 Task: Add a condition where "Assignee Is Current user" in unsolved tickets in your groups.
Action: Mouse moved to (120, 396)
Screenshot: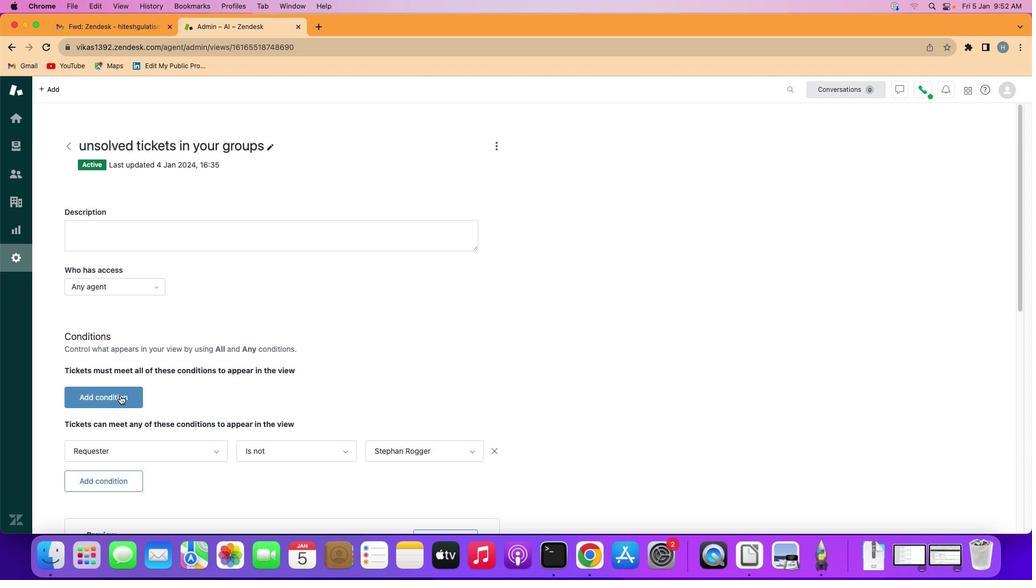 
Action: Mouse pressed left at (120, 396)
Screenshot: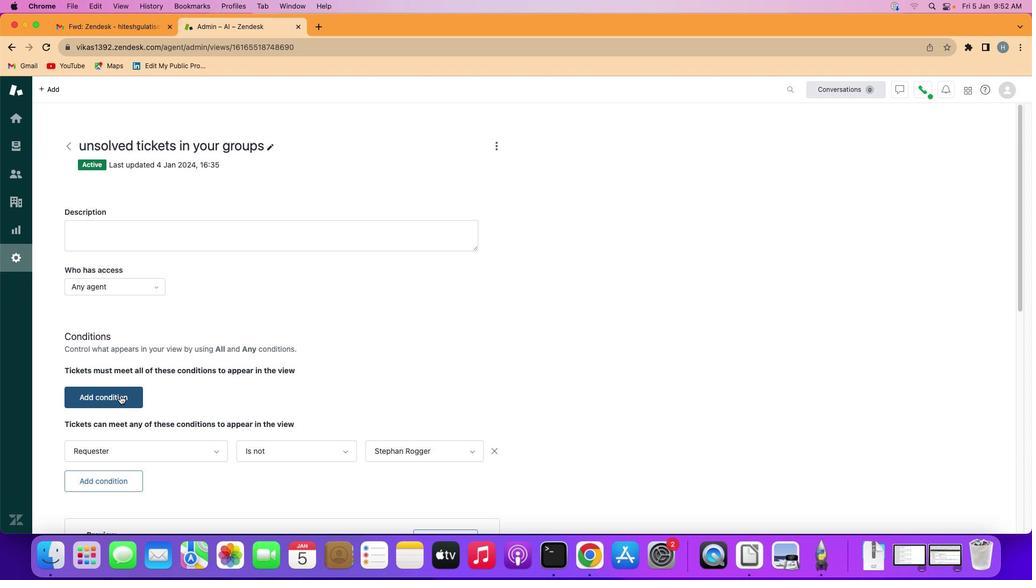 
Action: Mouse moved to (142, 399)
Screenshot: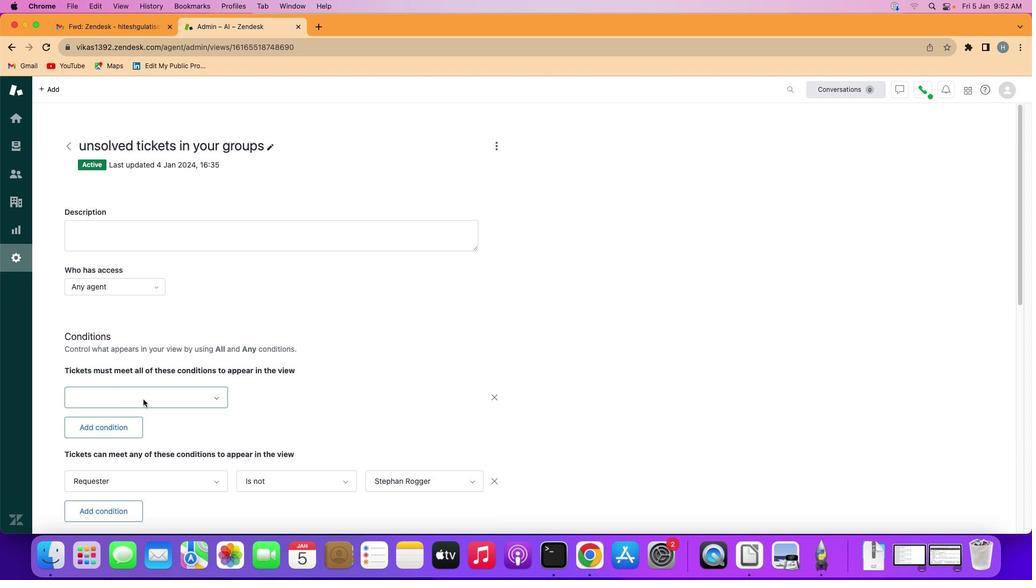 
Action: Mouse pressed left at (142, 399)
Screenshot: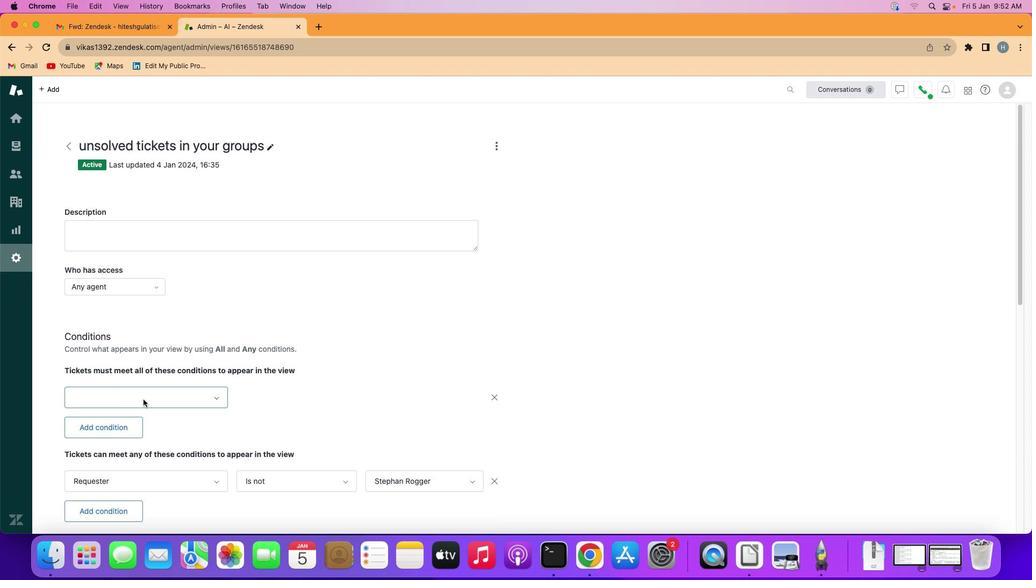 
Action: Mouse moved to (161, 341)
Screenshot: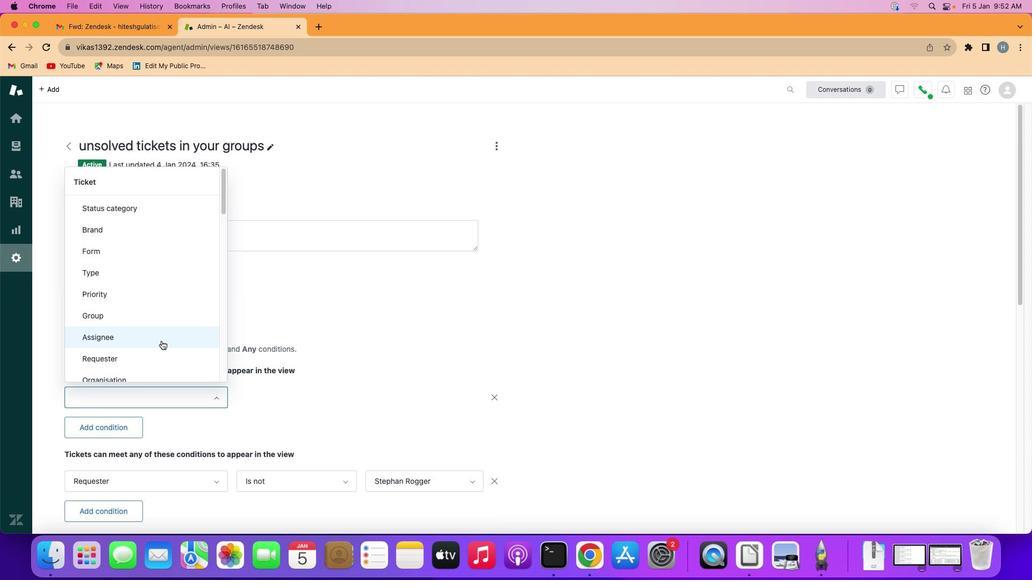 
Action: Mouse pressed left at (161, 341)
Screenshot: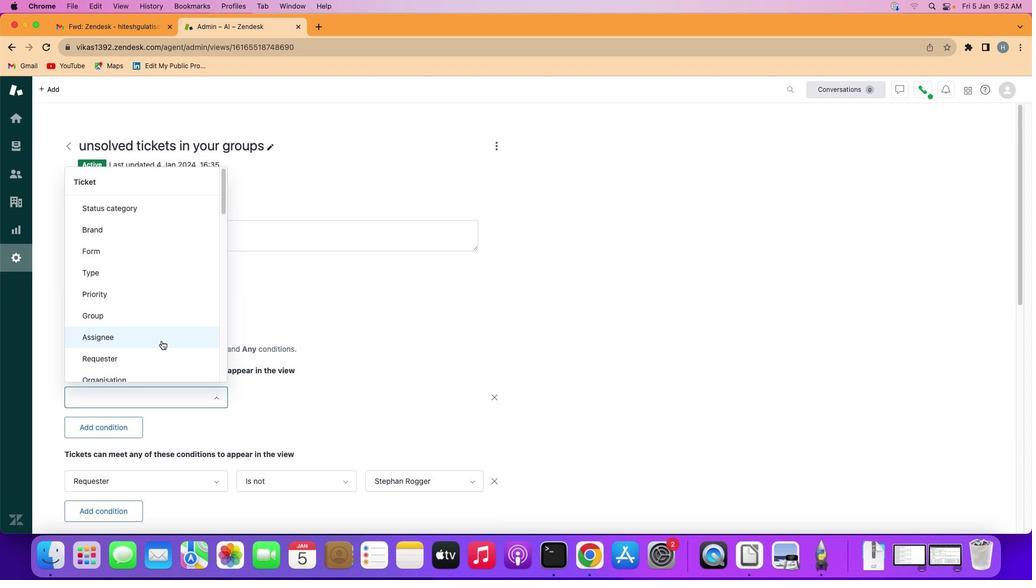 
Action: Mouse moved to (281, 399)
Screenshot: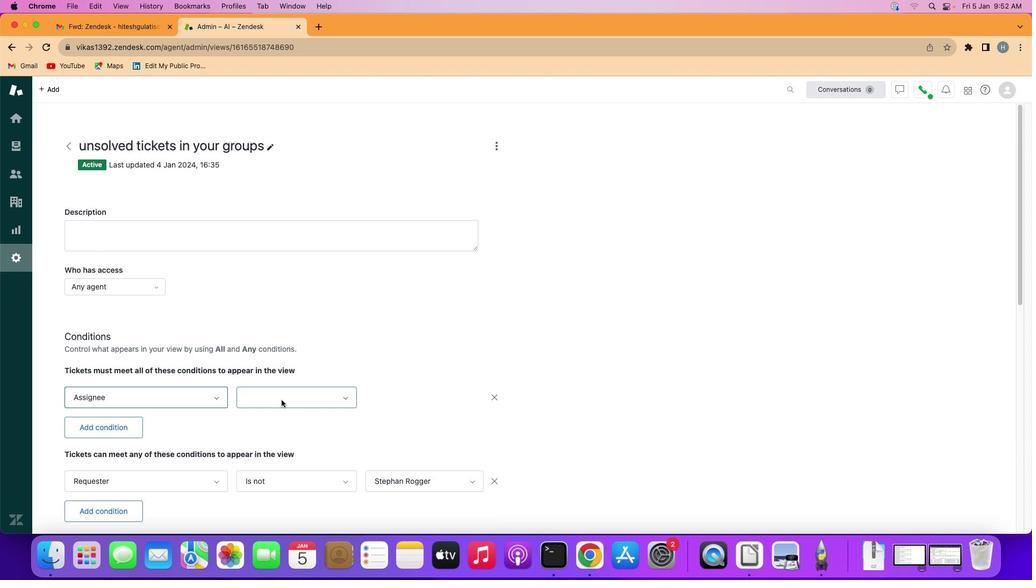
Action: Mouse pressed left at (281, 399)
Screenshot: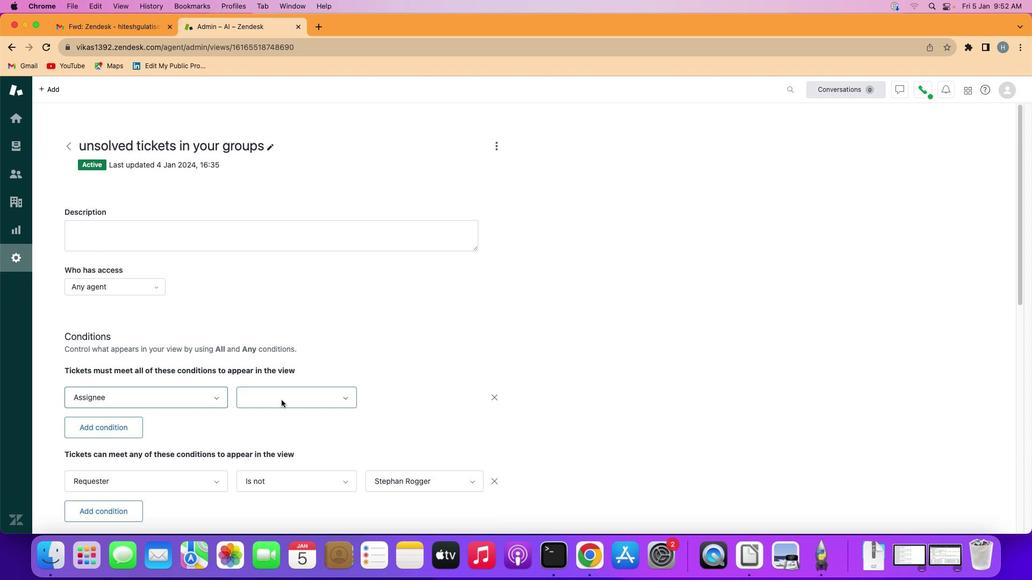 
Action: Mouse moved to (281, 427)
Screenshot: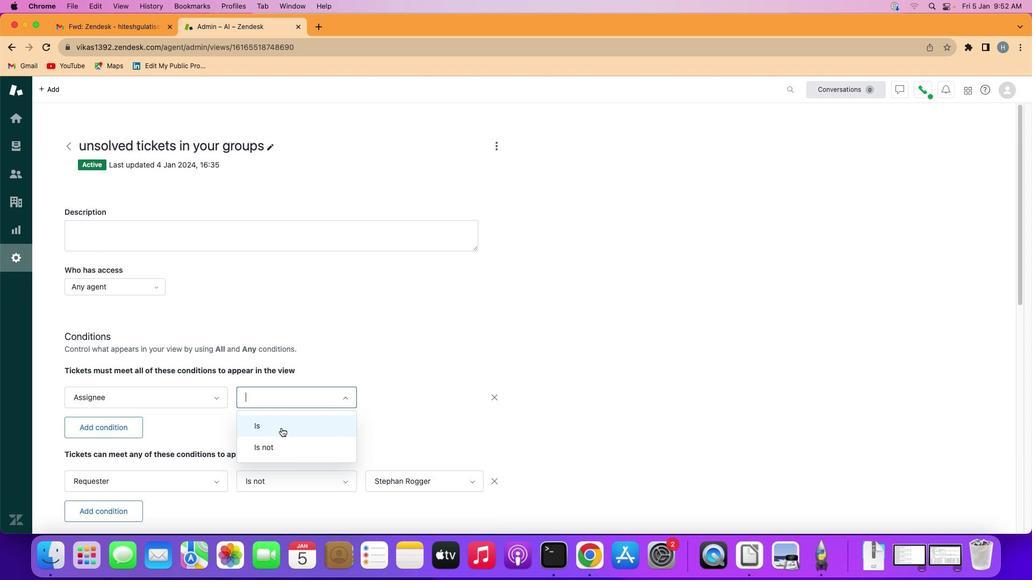 
Action: Mouse pressed left at (281, 427)
Screenshot: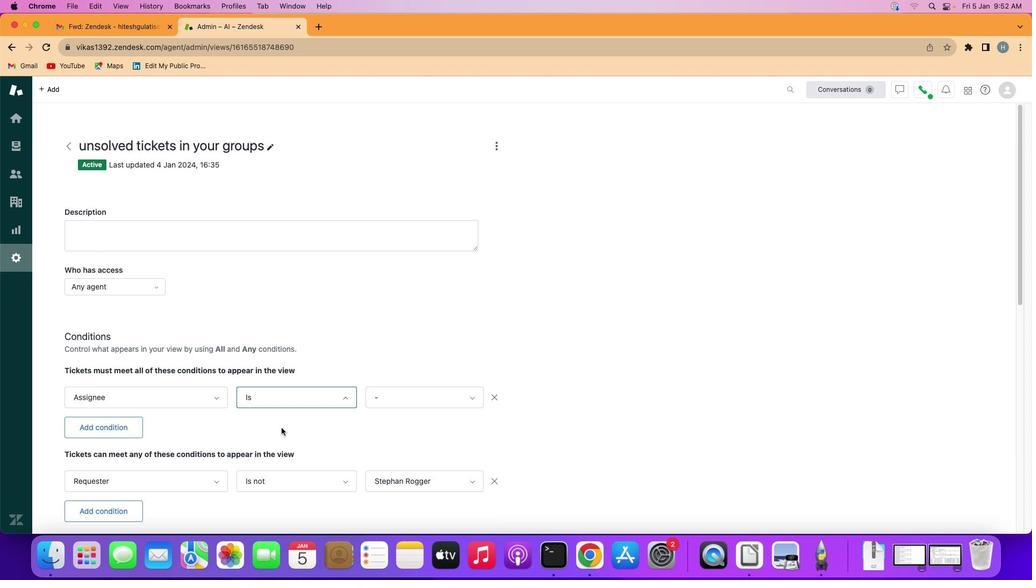 
Action: Mouse moved to (412, 390)
Screenshot: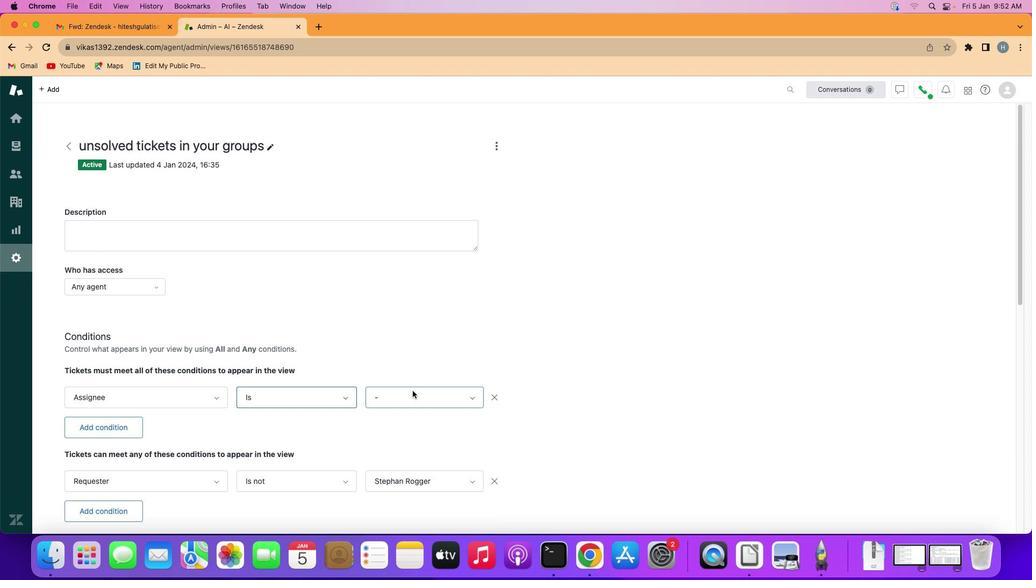 
Action: Mouse pressed left at (412, 390)
Screenshot: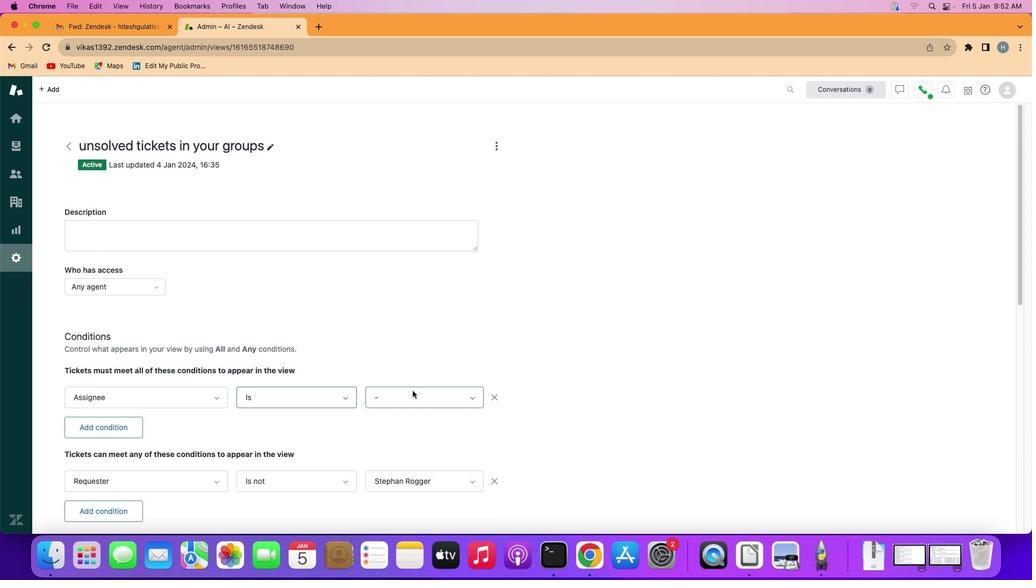 
Action: Mouse moved to (430, 304)
Screenshot: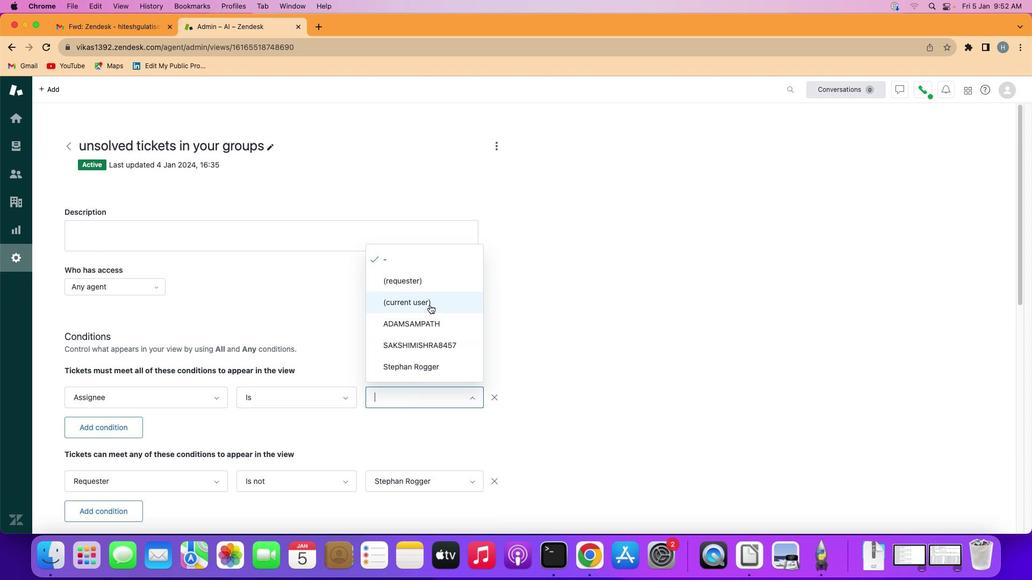 
Action: Mouse pressed left at (430, 304)
Screenshot: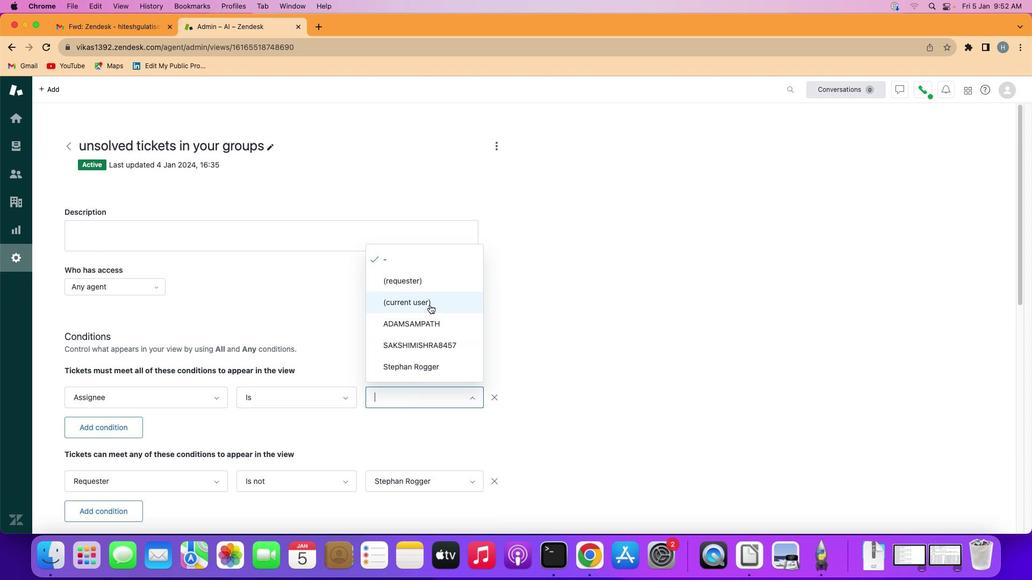 
